Task: In the  document agenda.epub Download file as 'Microsoft Word' Share this file with 'softage.4@softage.net' Insert the command  Suggesting 
Action: Mouse moved to (43, 59)
Screenshot: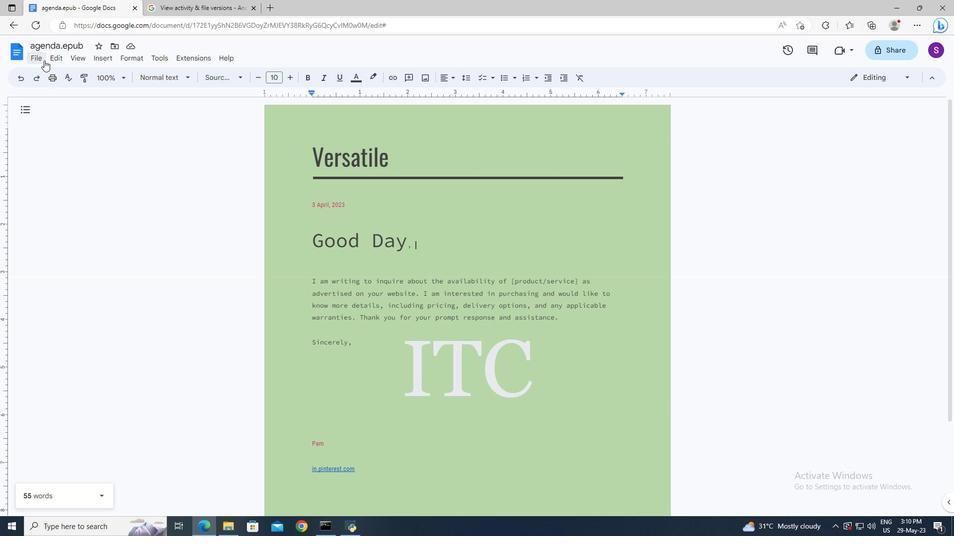 
Action: Mouse pressed left at (43, 59)
Screenshot: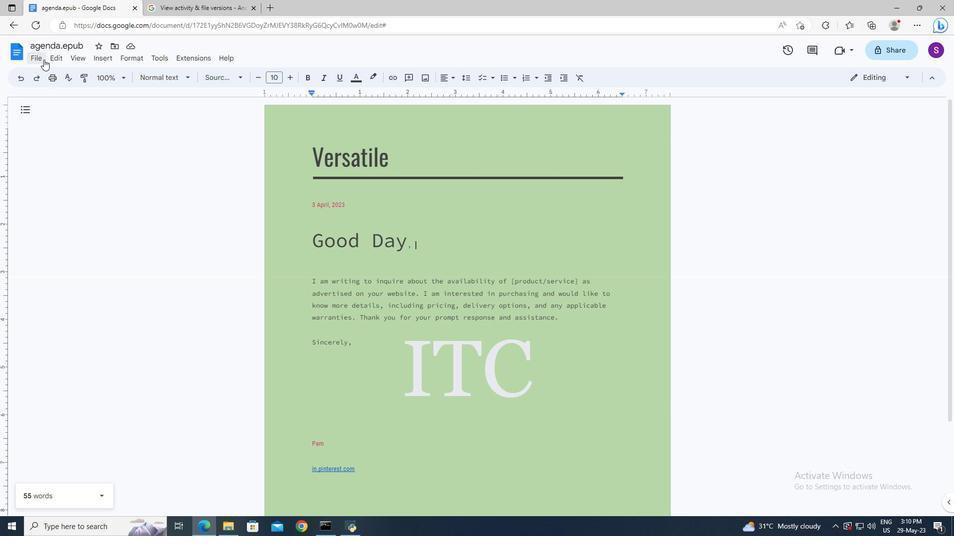 
Action: Mouse moved to (216, 164)
Screenshot: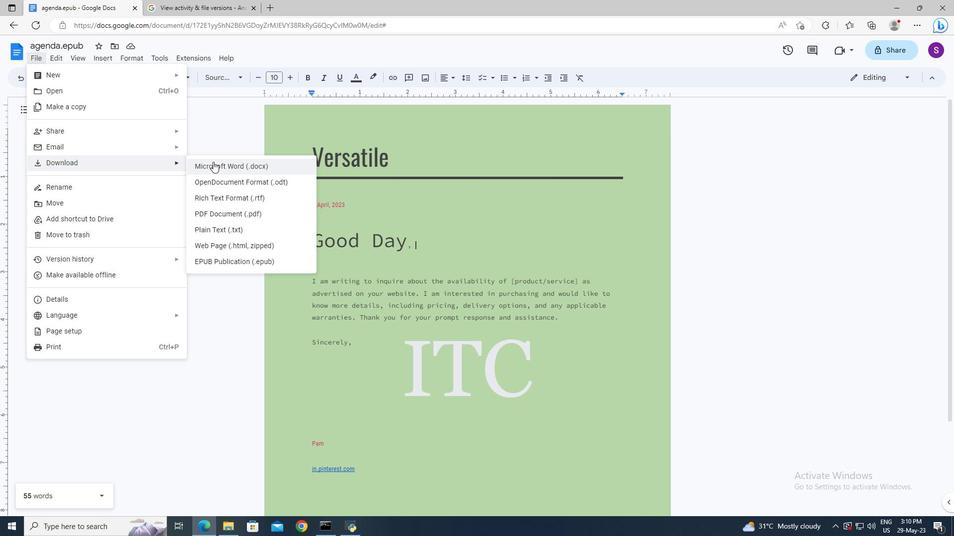 
Action: Mouse pressed left at (216, 164)
Screenshot: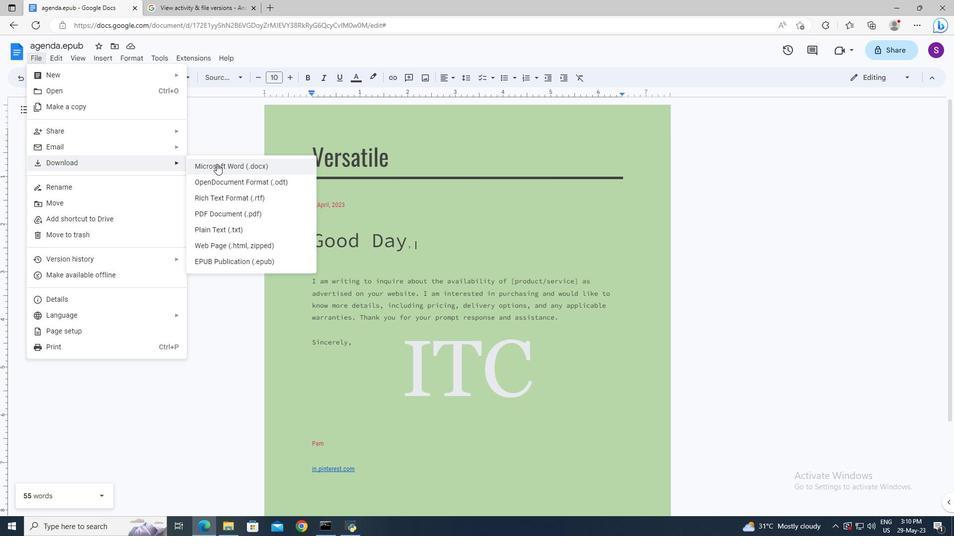
Action: Mouse moved to (42, 60)
Screenshot: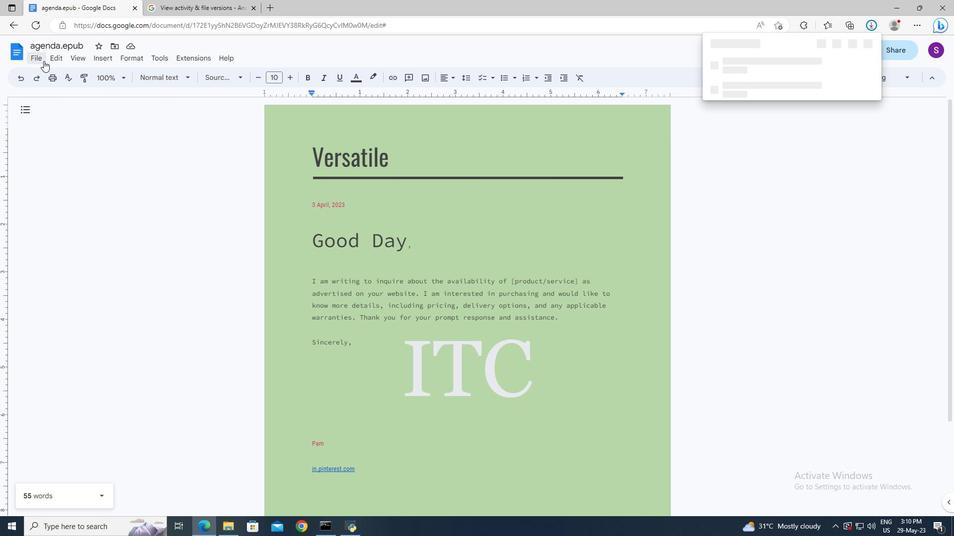 
Action: Mouse pressed left at (42, 60)
Screenshot: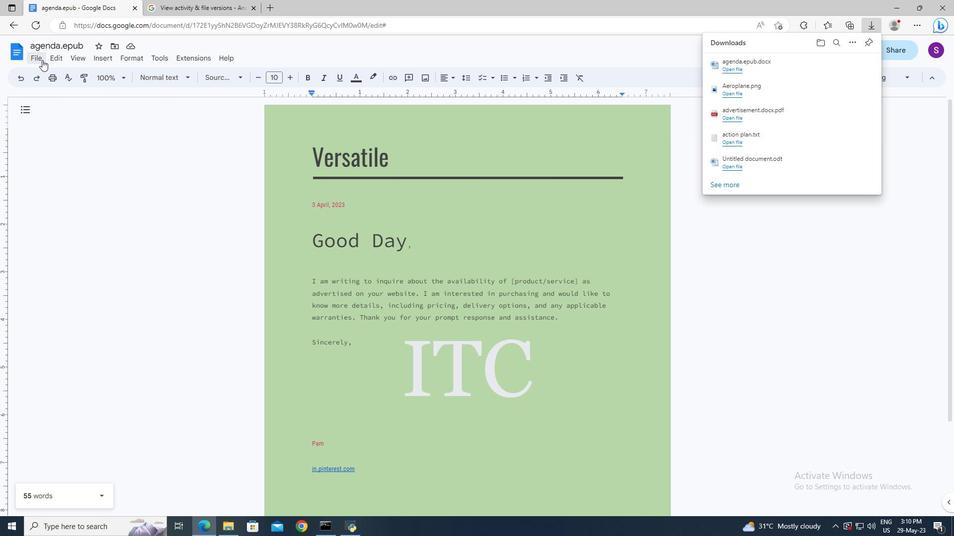 
Action: Mouse moved to (218, 138)
Screenshot: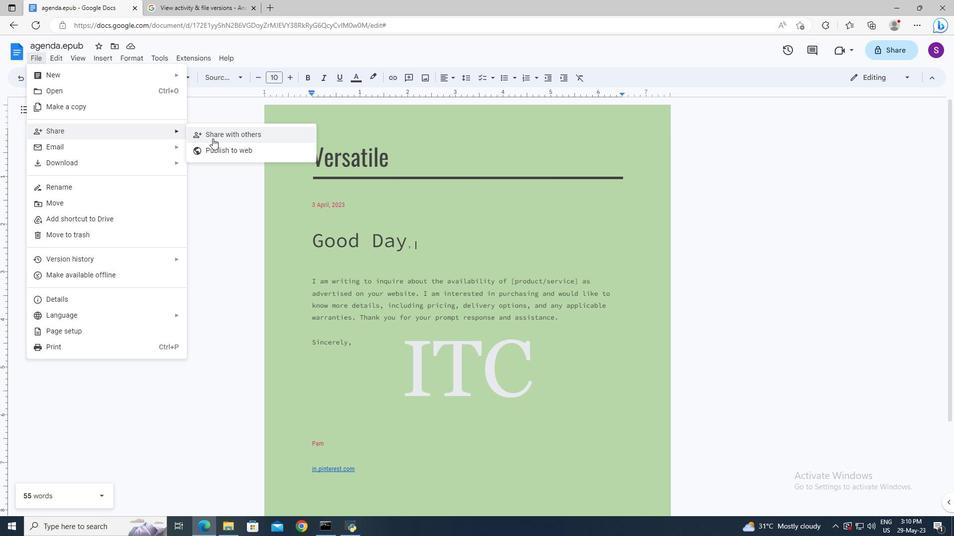 
Action: Mouse pressed left at (218, 138)
Screenshot: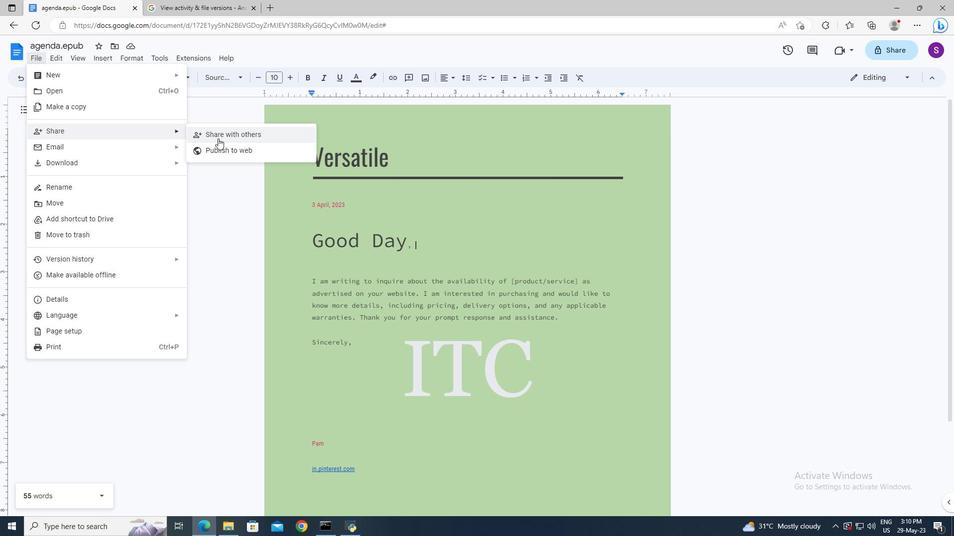 
Action: Key pressed softage.4<Key.shift><Key.shift><Key.shift><Key.shift><Key.shift><Key.shift><Key.shift><Key.shift><Key.shift><Key.shift><Key.shift><Key.shift><Key.shift><Key.shift><Key.shift><Key.shift><Key.shift><Key.shift><Key.shift><Key.shift><Key.shift>@softage.net
Screenshot: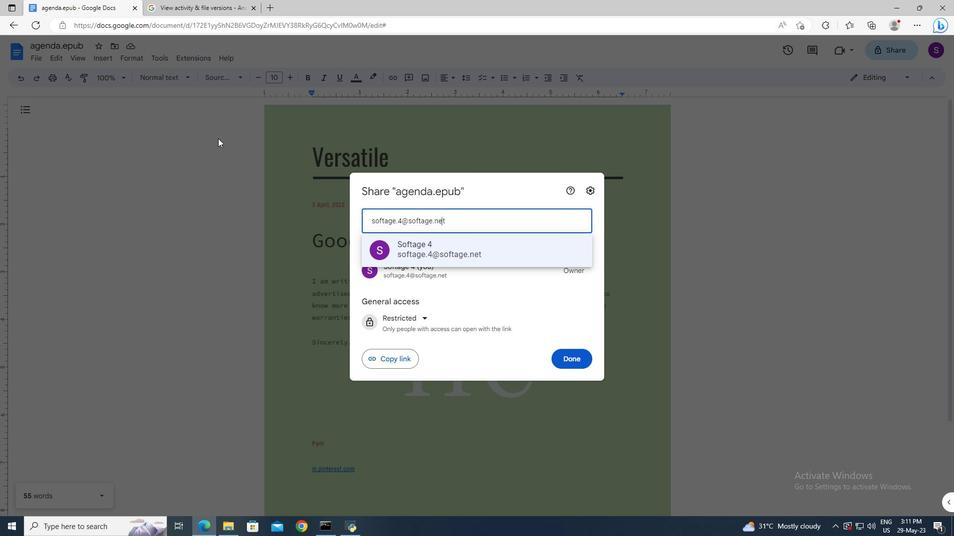 
Action: Mouse moved to (384, 248)
Screenshot: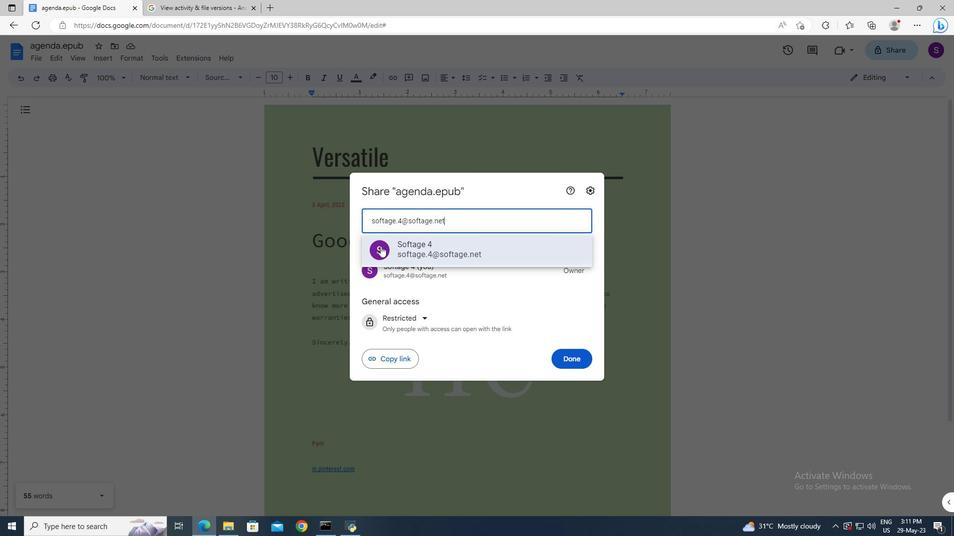 
Action: Mouse pressed left at (384, 248)
Screenshot: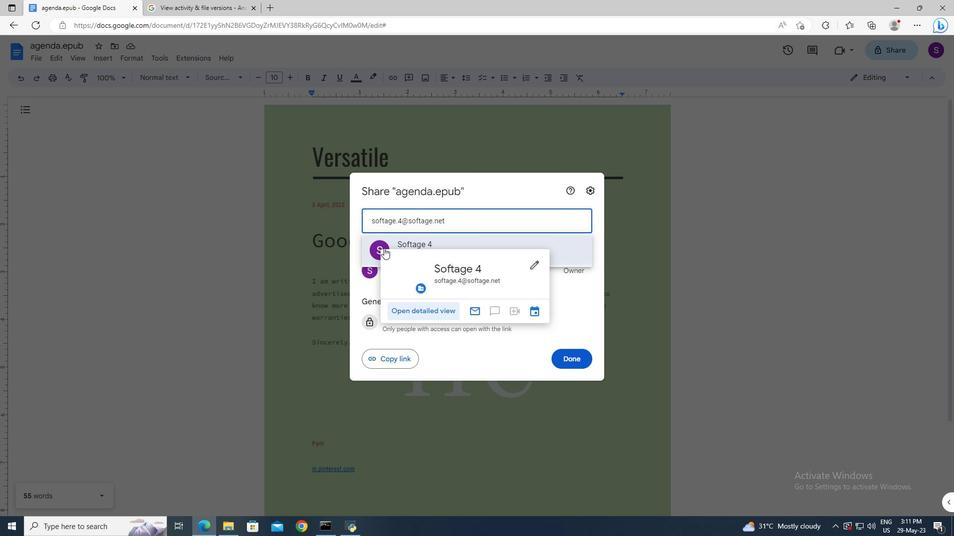 
Action: Mouse moved to (566, 341)
Screenshot: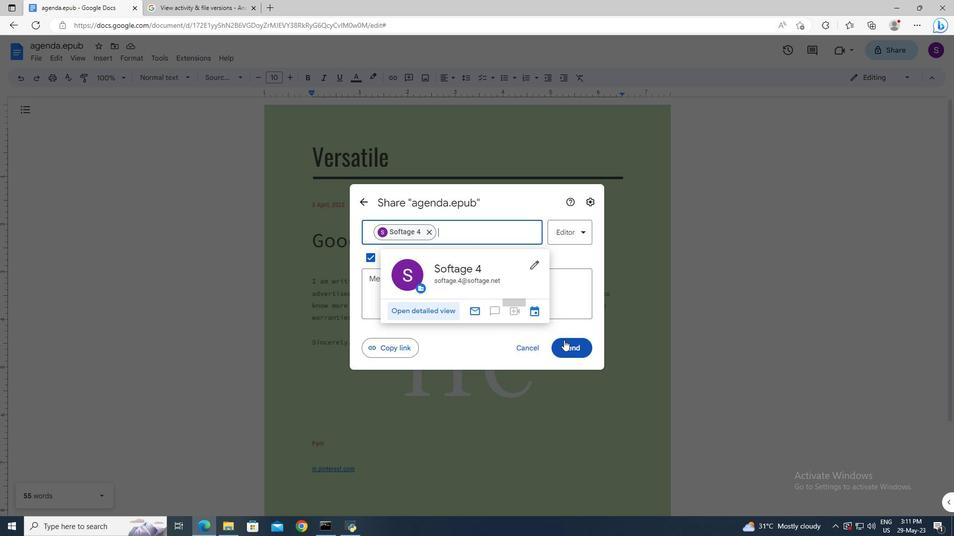 
Action: Mouse pressed left at (566, 341)
Screenshot: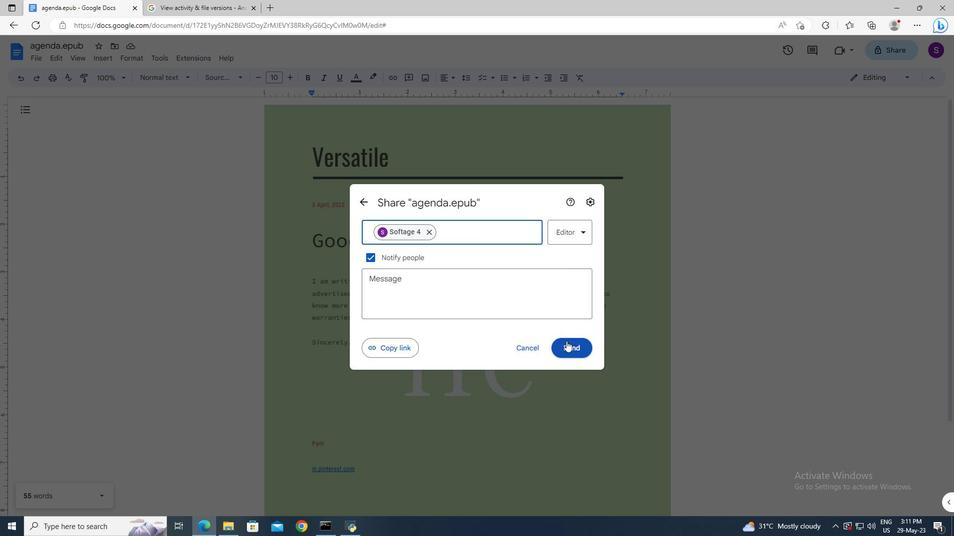 
Action: Mouse moved to (899, 81)
Screenshot: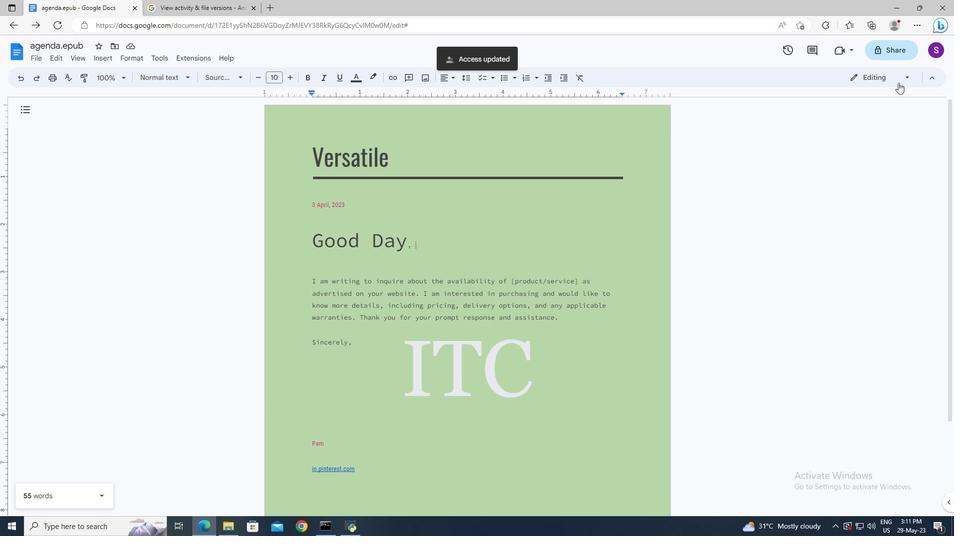
Action: Mouse pressed left at (899, 81)
Screenshot: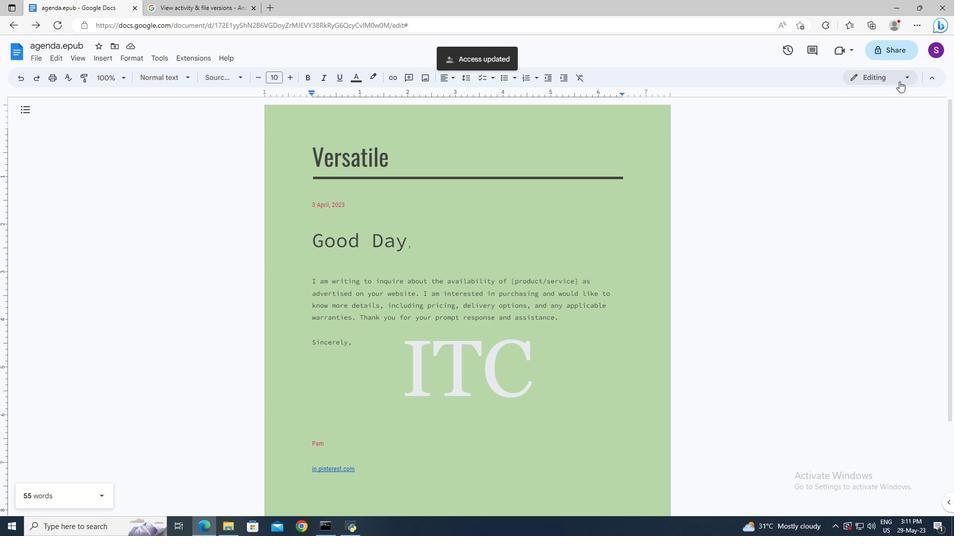 
Action: Mouse moved to (885, 119)
Screenshot: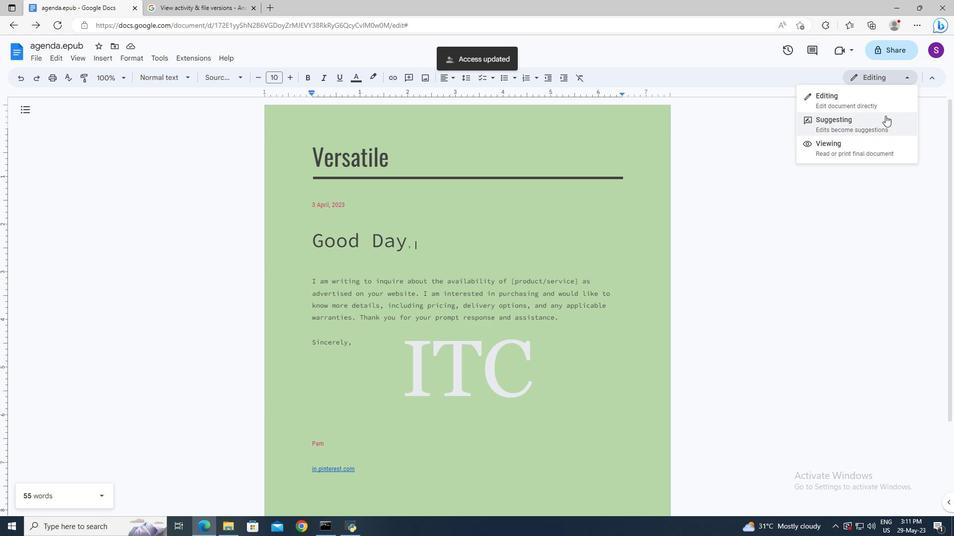 
Action: Mouse pressed left at (885, 119)
Screenshot: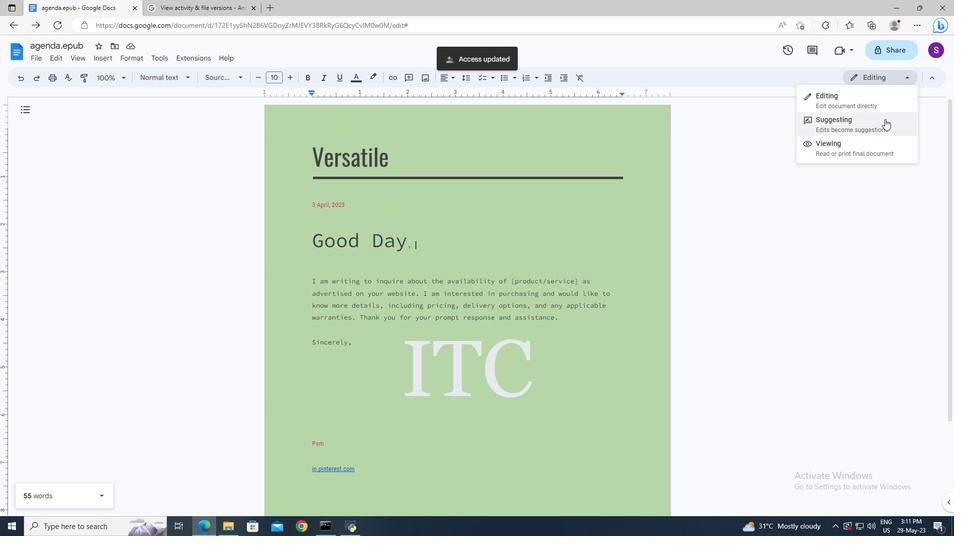 
Action: Mouse moved to (605, 351)
Screenshot: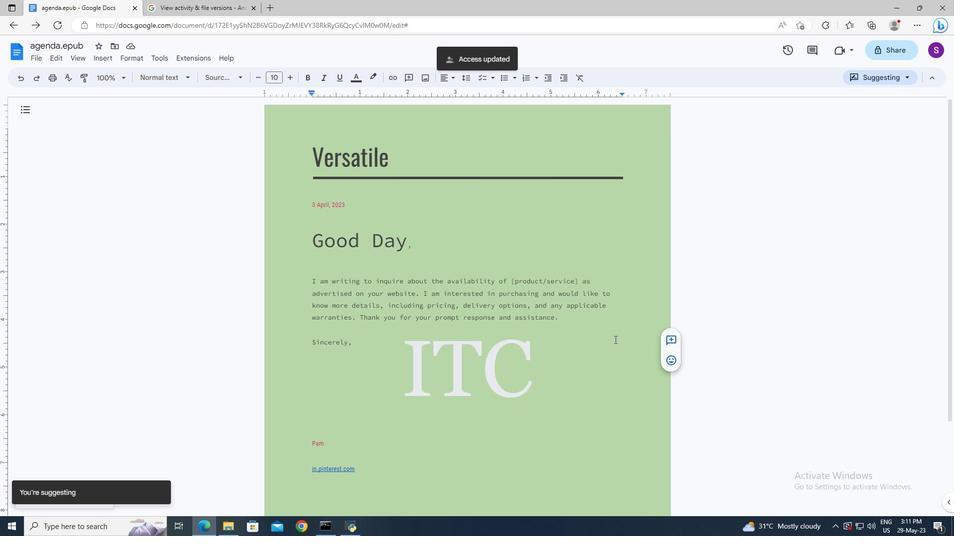 
Action: Mouse pressed left at (605, 351)
Screenshot: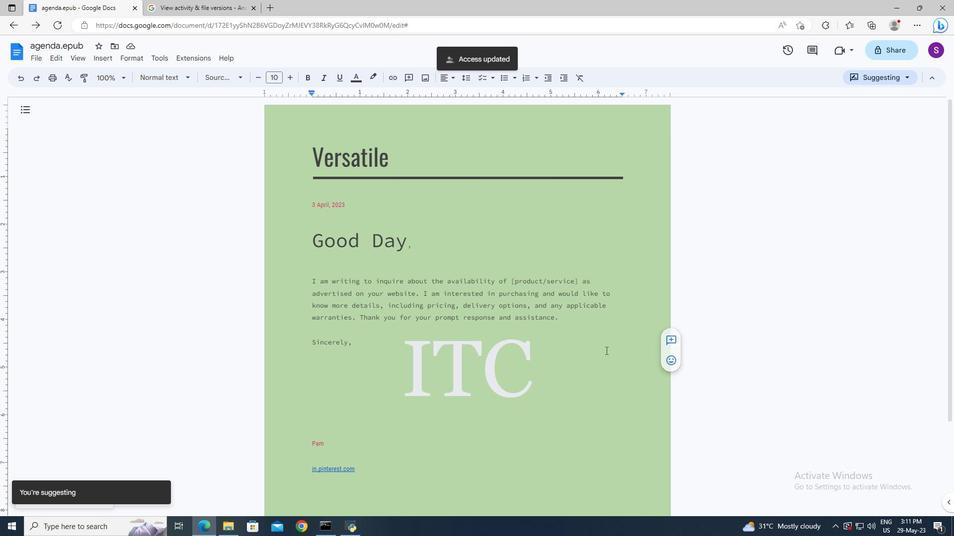 
